Task: Toggle the windows enable conpty option in the integrated.
Action: Mouse moved to (34, 569)
Screenshot: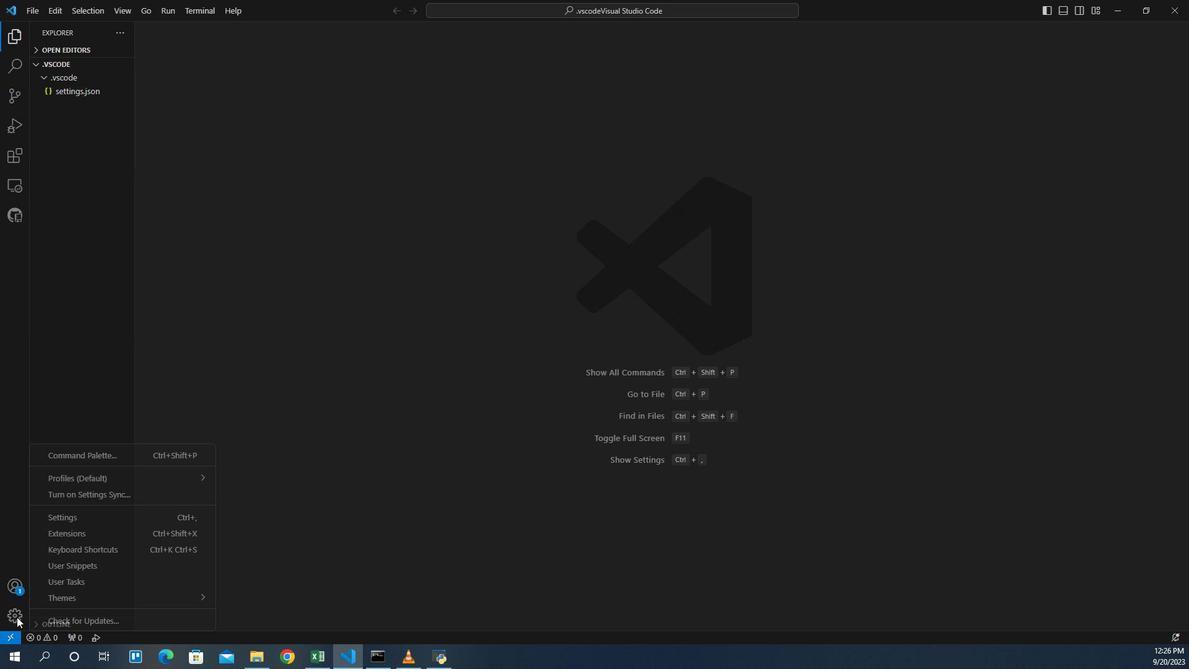 
Action: Mouse pressed left at (34, 569)
Screenshot: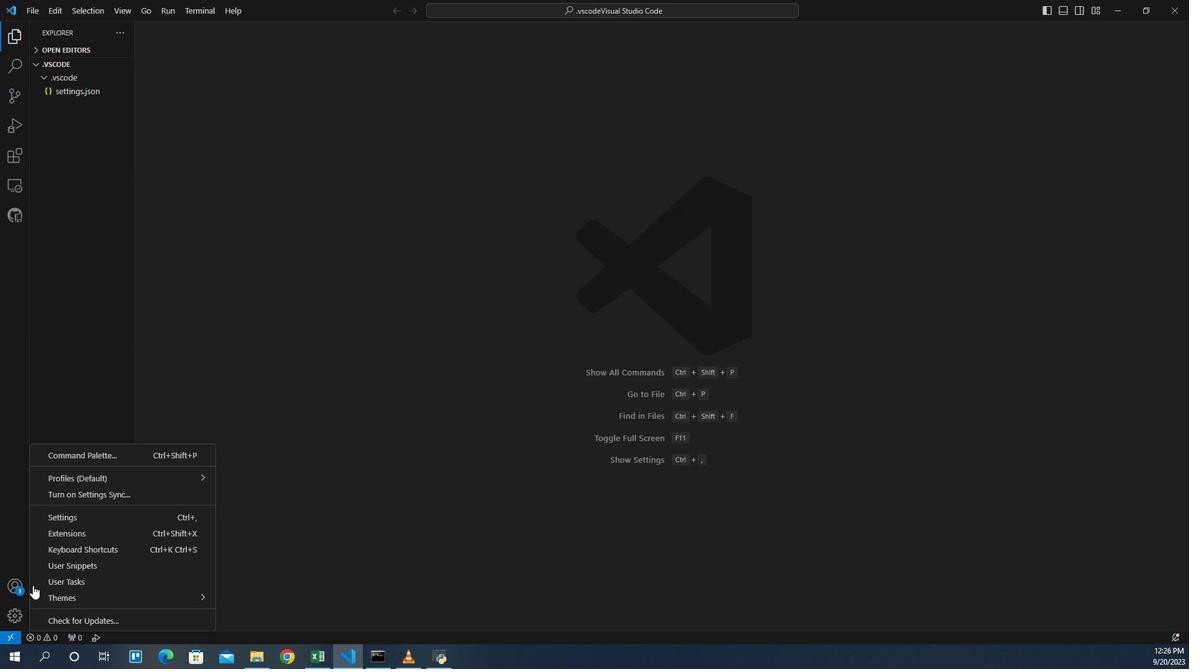 
Action: Mouse moved to (64, 482)
Screenshot: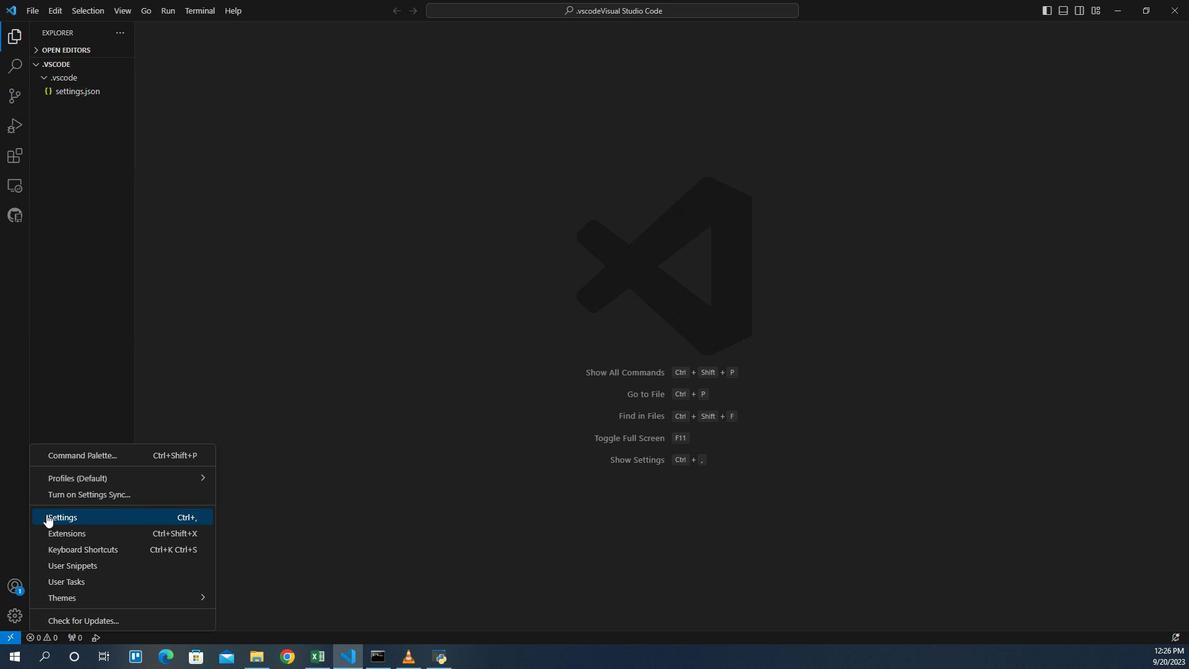 
Action: Mouse pressed left at (64, 482)
Screenshot: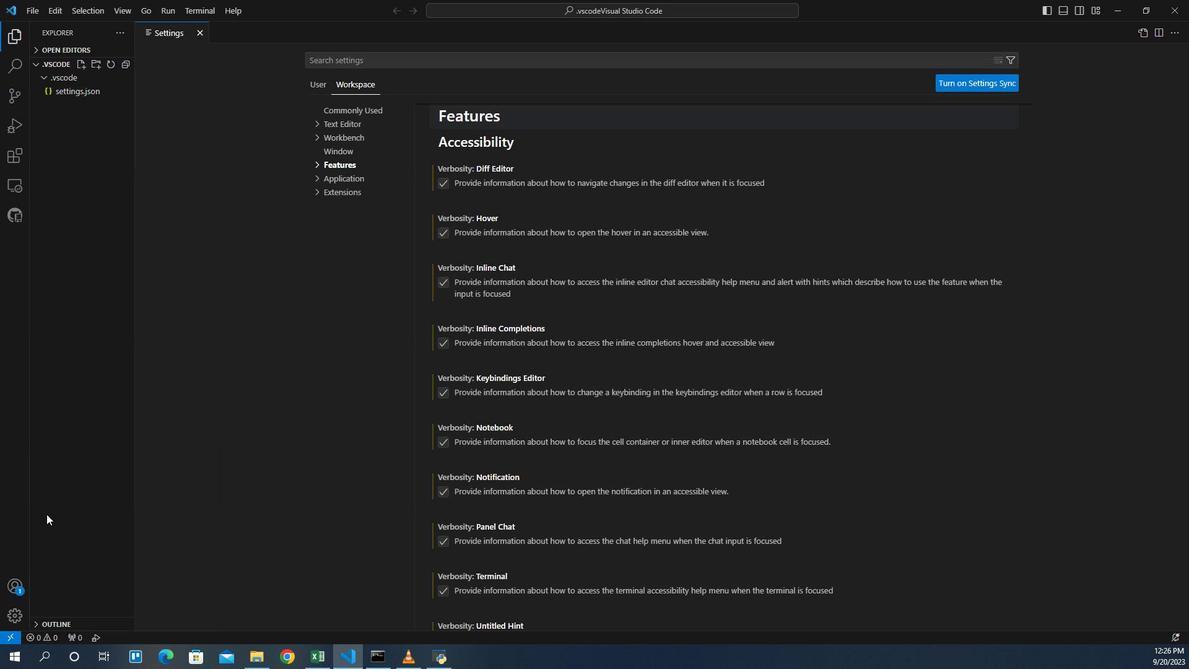 
Action: Mouse moved to (356, 117)
Screenshot: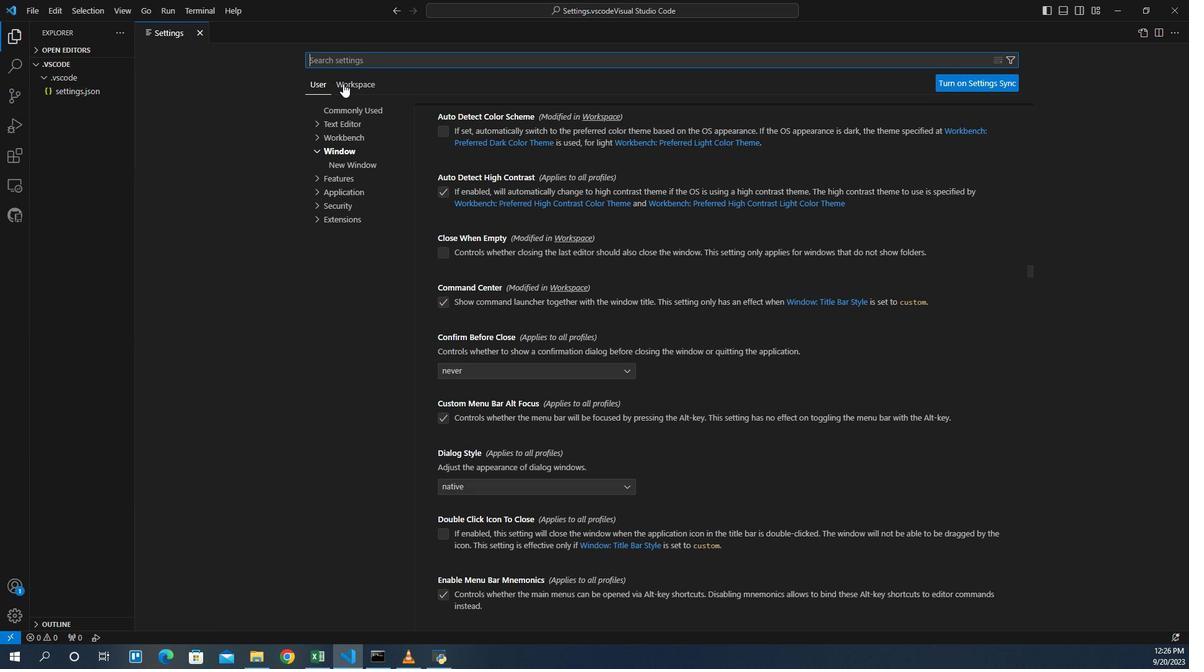 
Action: Mouse pressed left at (356, 117)
Screenshot: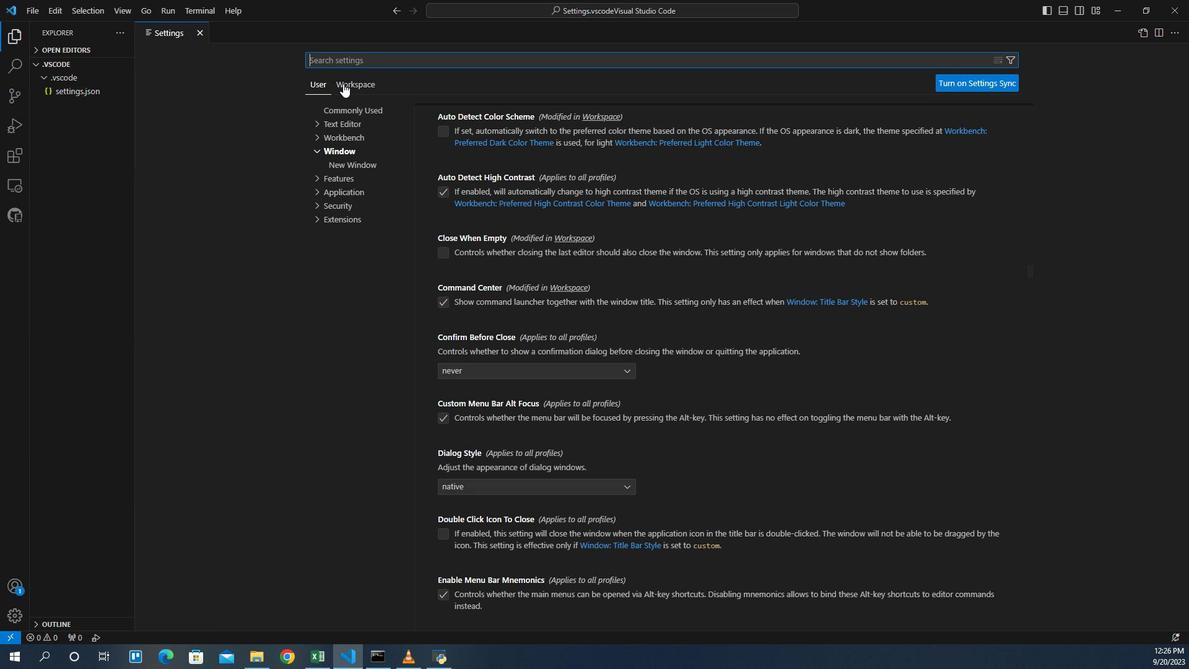
Action: Mouse moved to (342, 189)
Screenshot: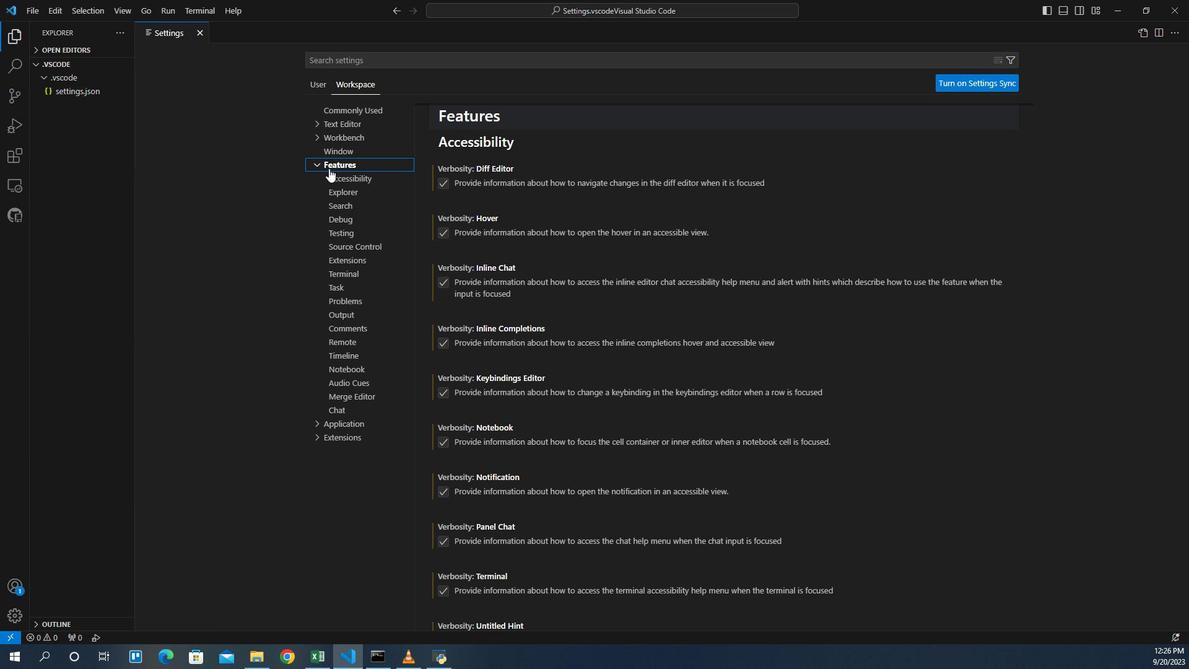 
Action: Mouse pressed left at (342, 189)
Screenshot: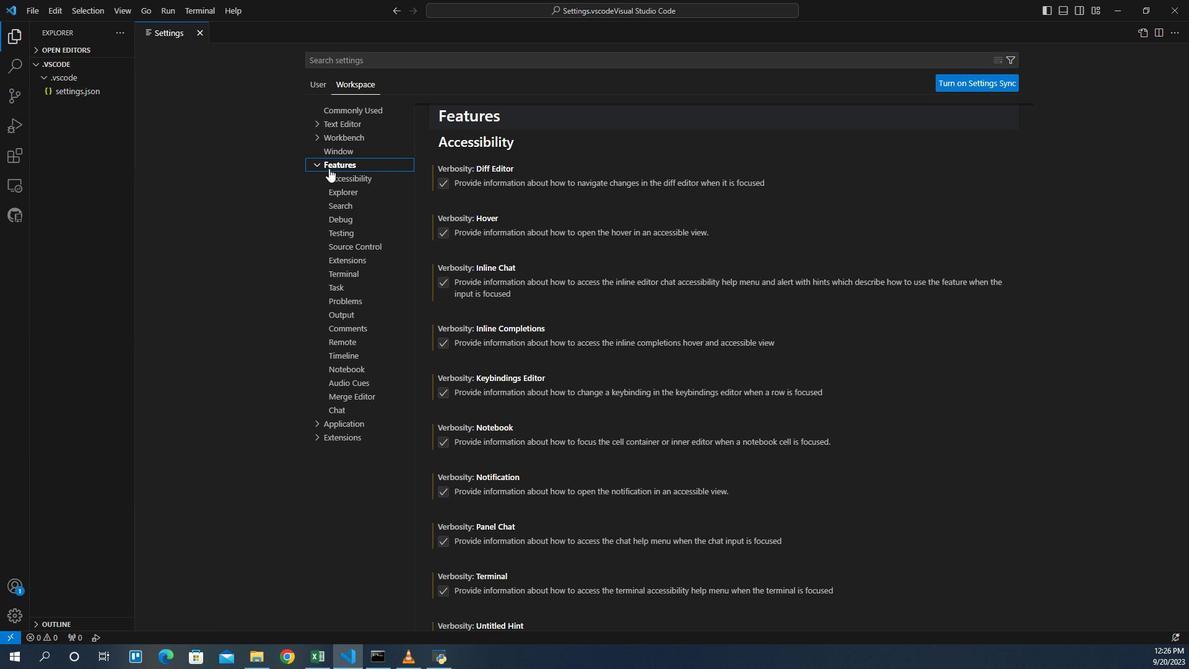 
Action: Mouse moved to (358, 279)
Screenshot: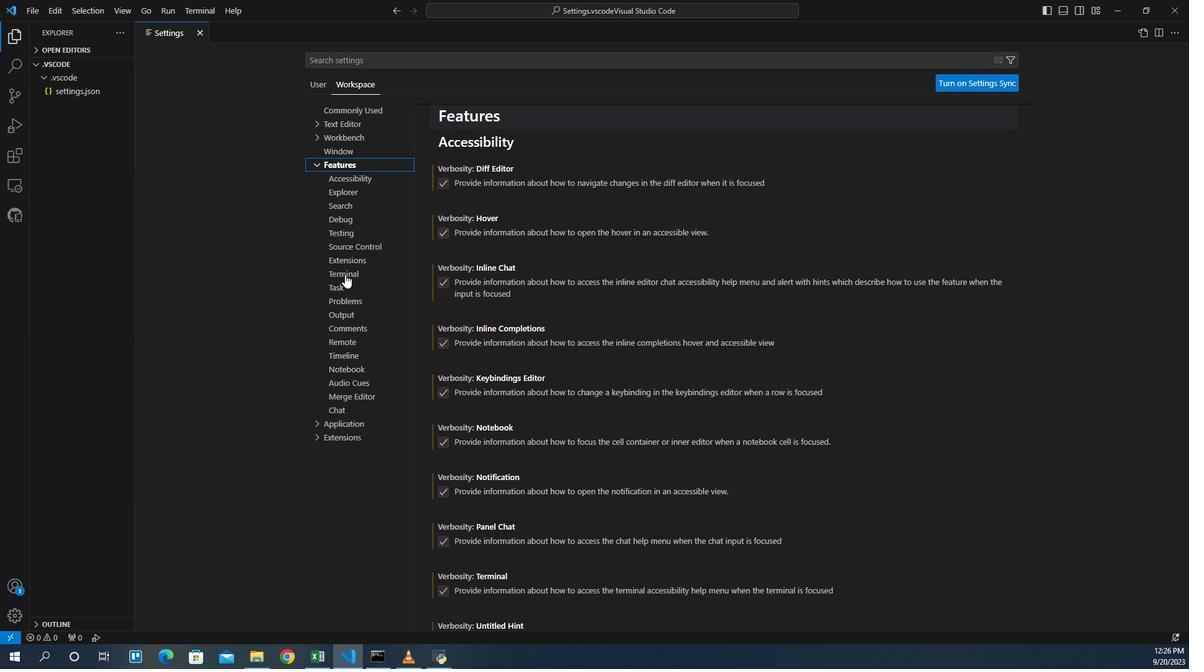 
Action: Mouse pressed left at (358, 279)
Screenshot: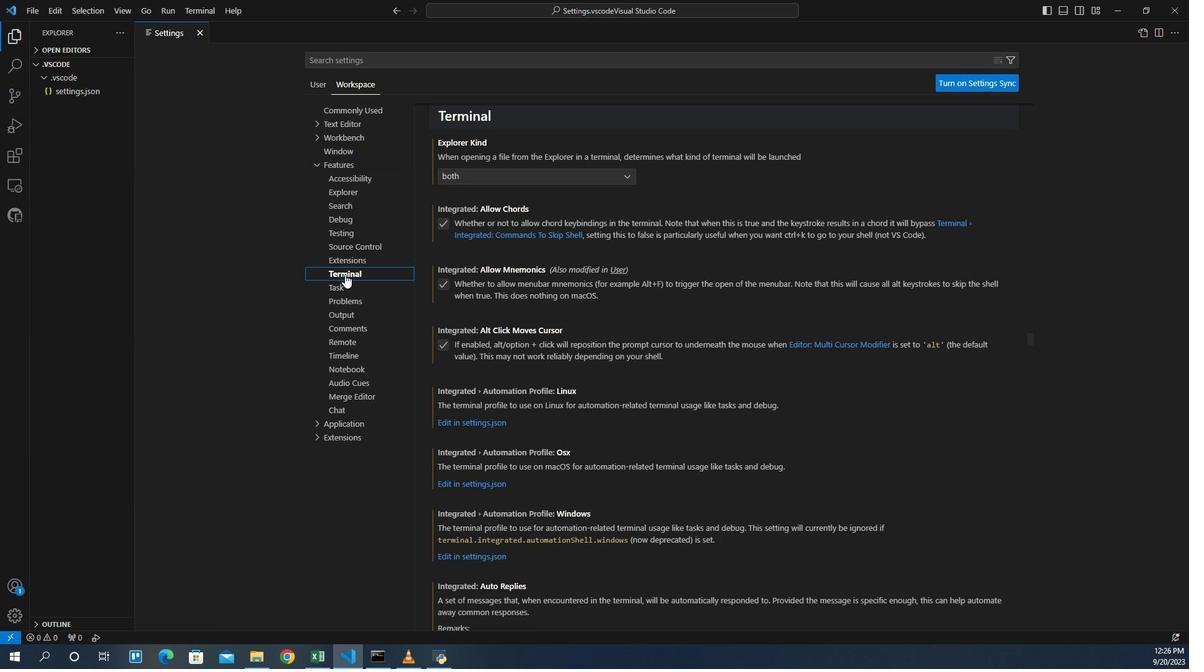 
Action: Mouse moved to (1033, 335)
Screenshot: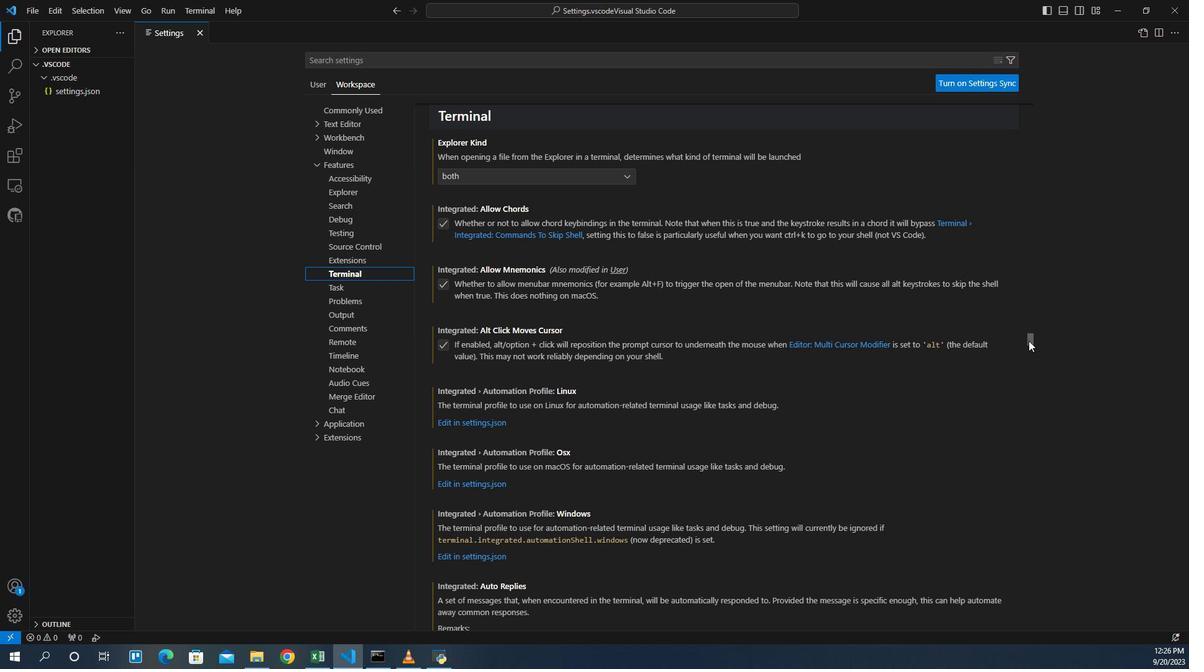 
Action: Mouse pressed left at (1033, 335)
Screenshot: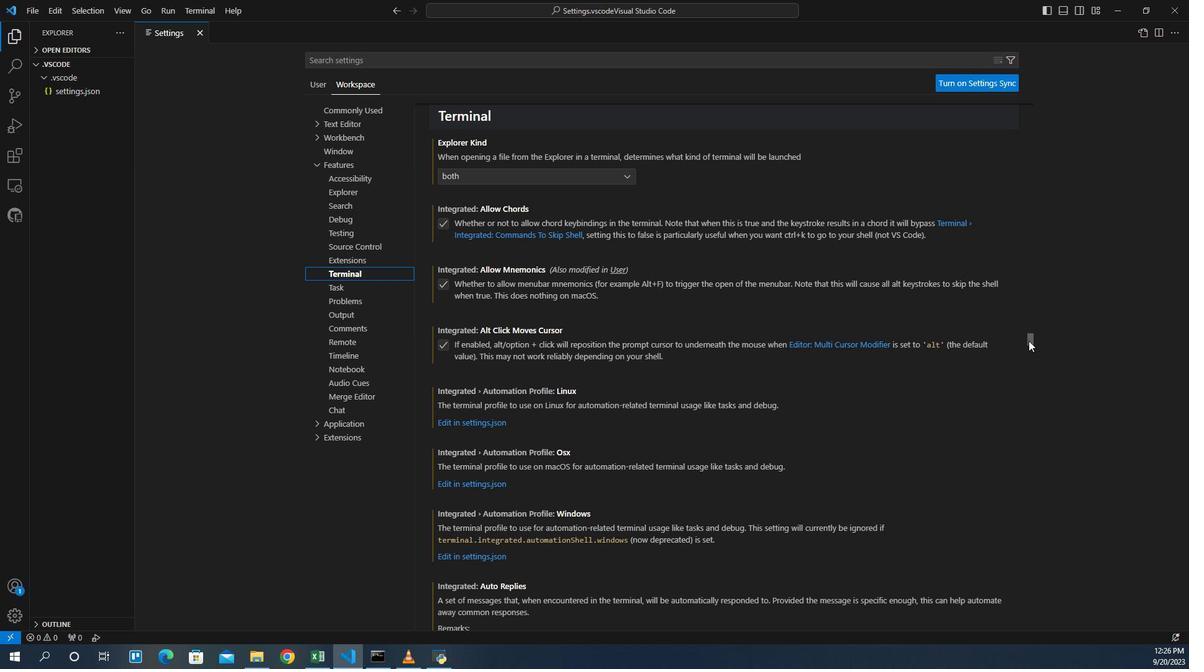 
Action: Mouse moved to (622, 430)
Screenshot: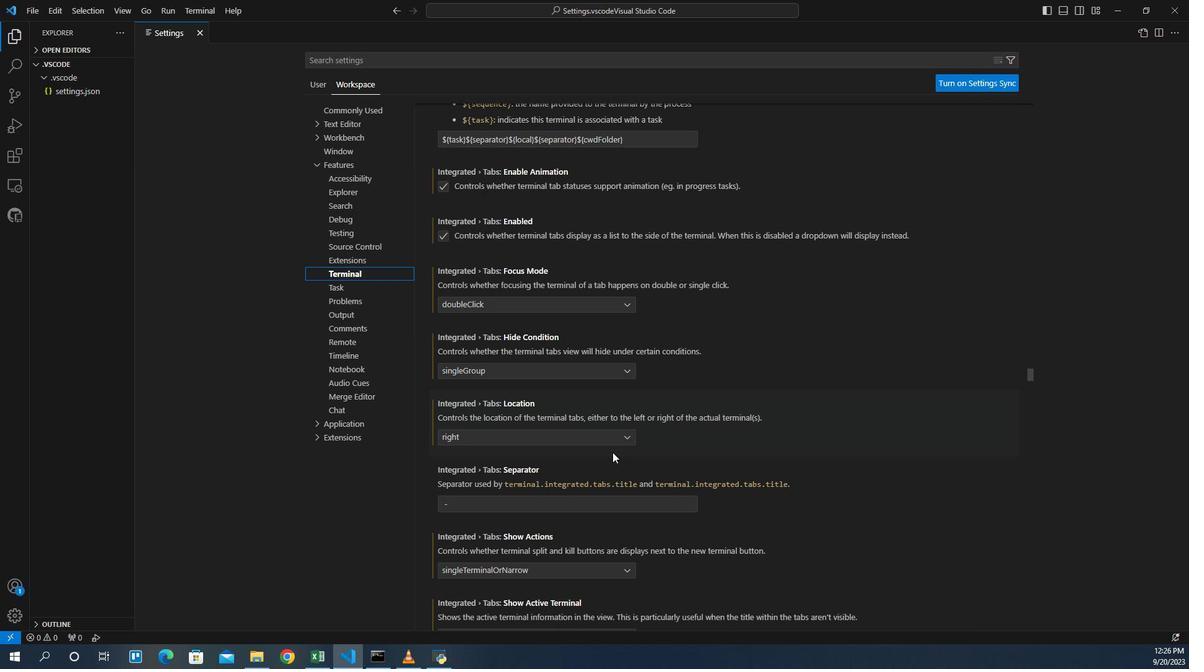 
Action: Mouse scrolled (622, 429) with delta (0, 0)
Screenshot: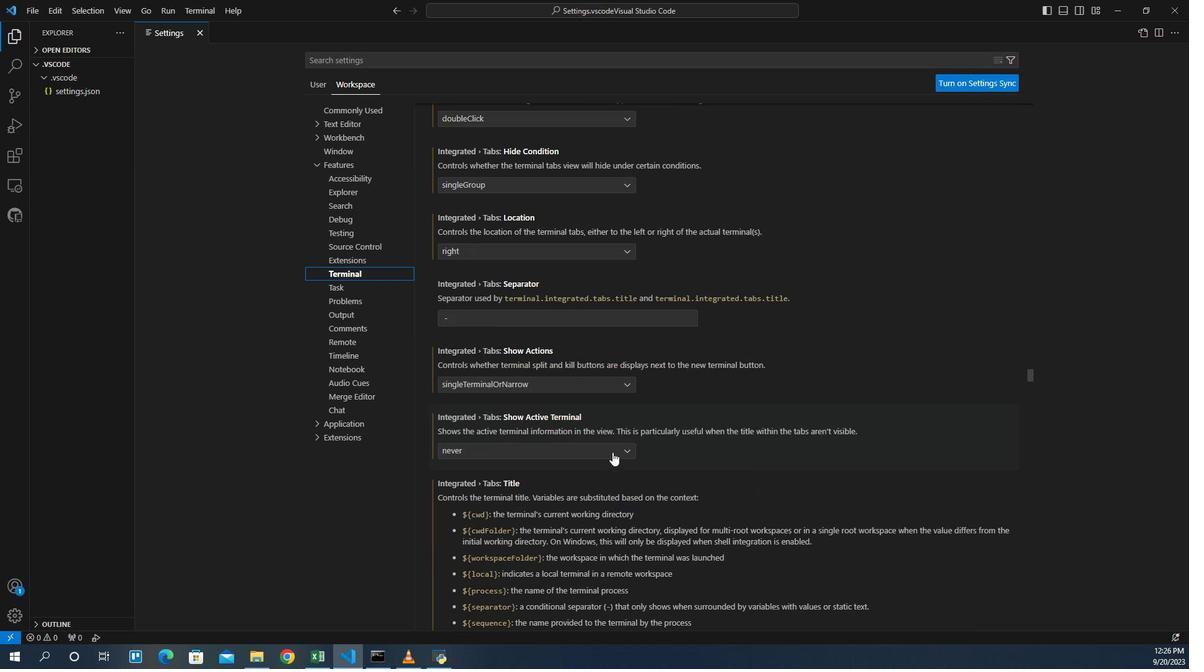 
Action: Mouse scrolled (622, 429) with delta (0, 0)
Screenshot: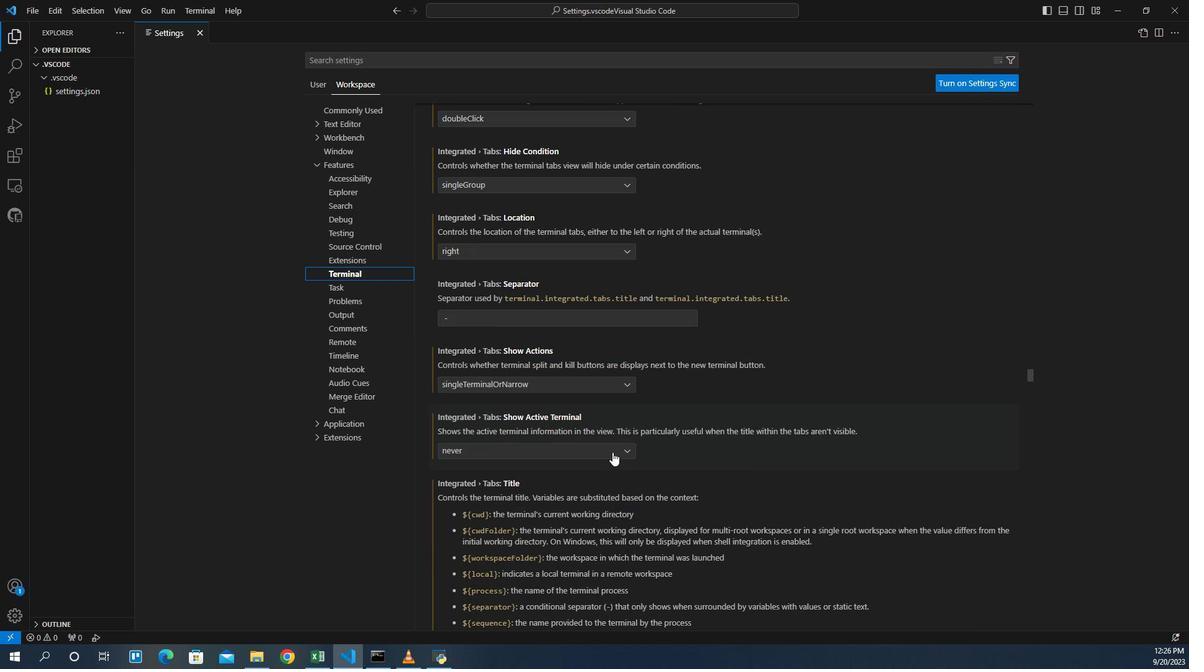 
Action: Mouse scrolled (622, 429) with delta (0, 0)
Screenshot: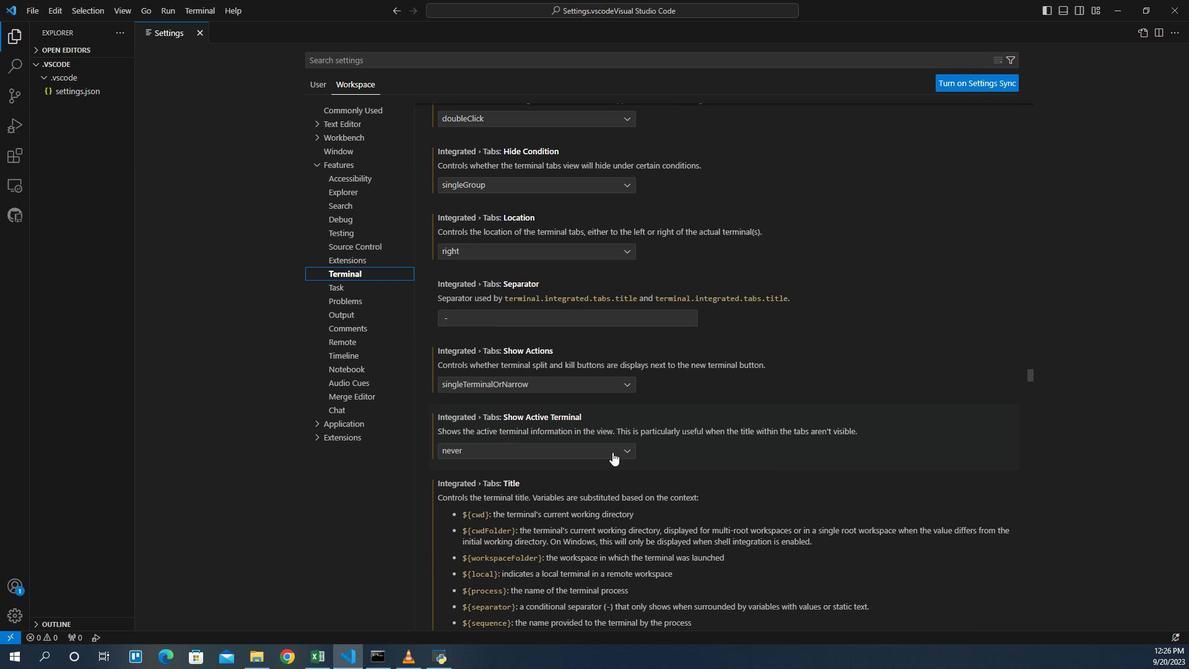 
Action: Mouse scrolled (622, 429) with delta (0, 0)
Screenshot: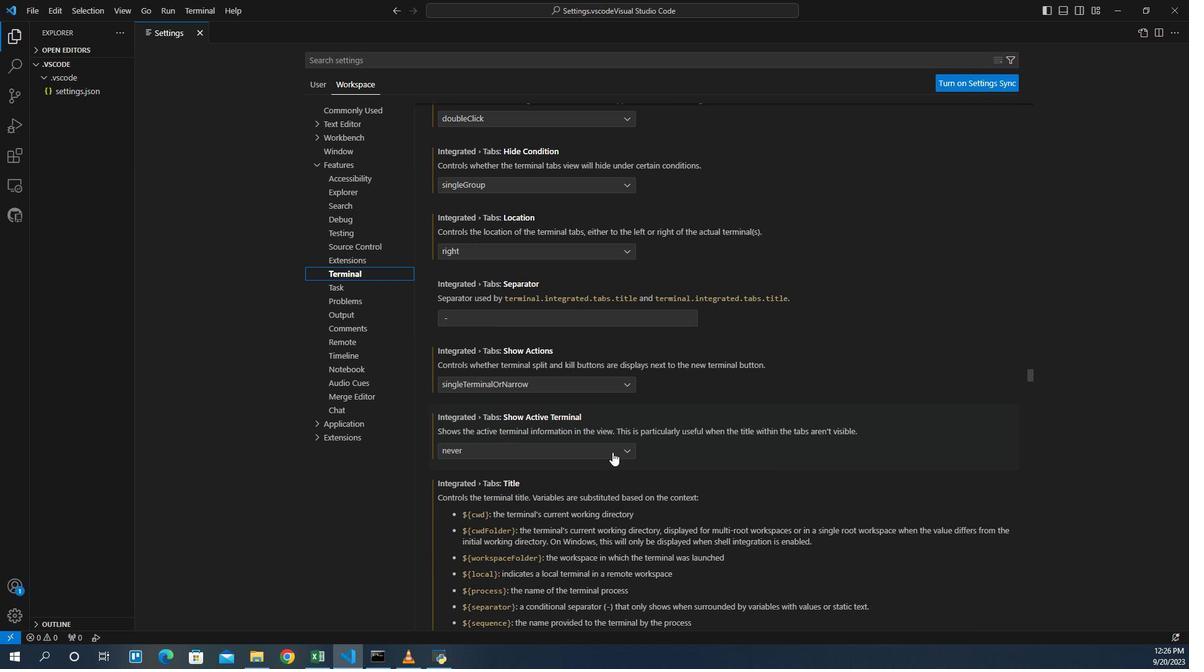 
Action: Mouse scrolled (622, 429) with delta (0, 0)
Screenshot: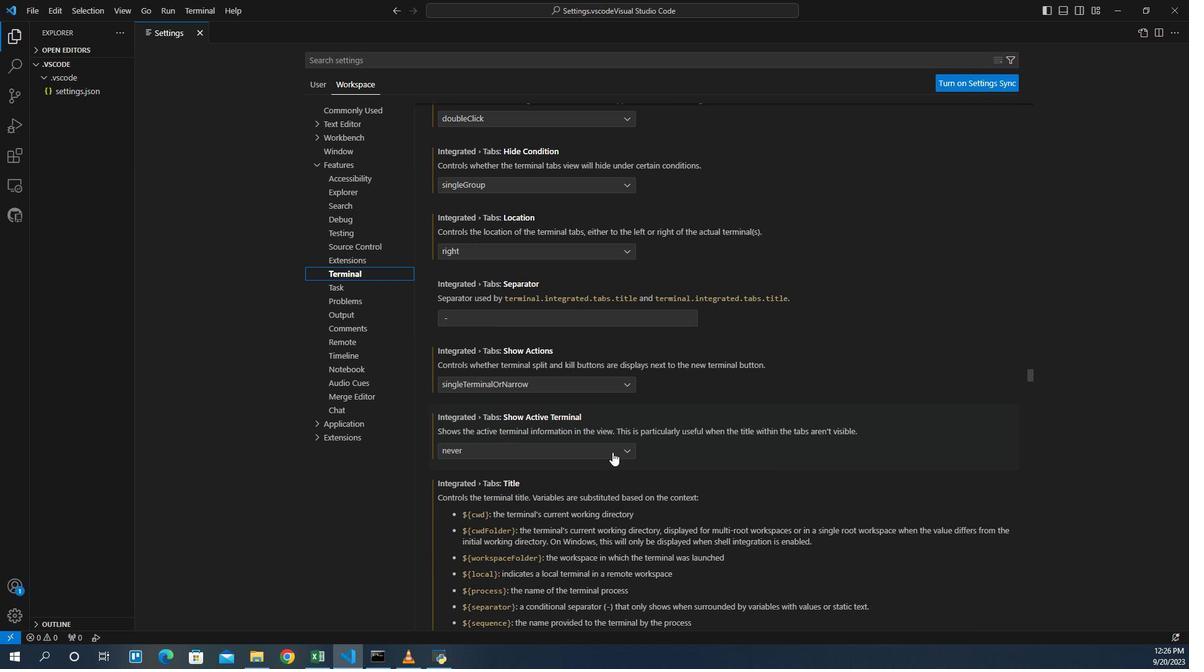 
Action: Mouse scrolled (622, 429) with delta (0, 0)
Screenshot: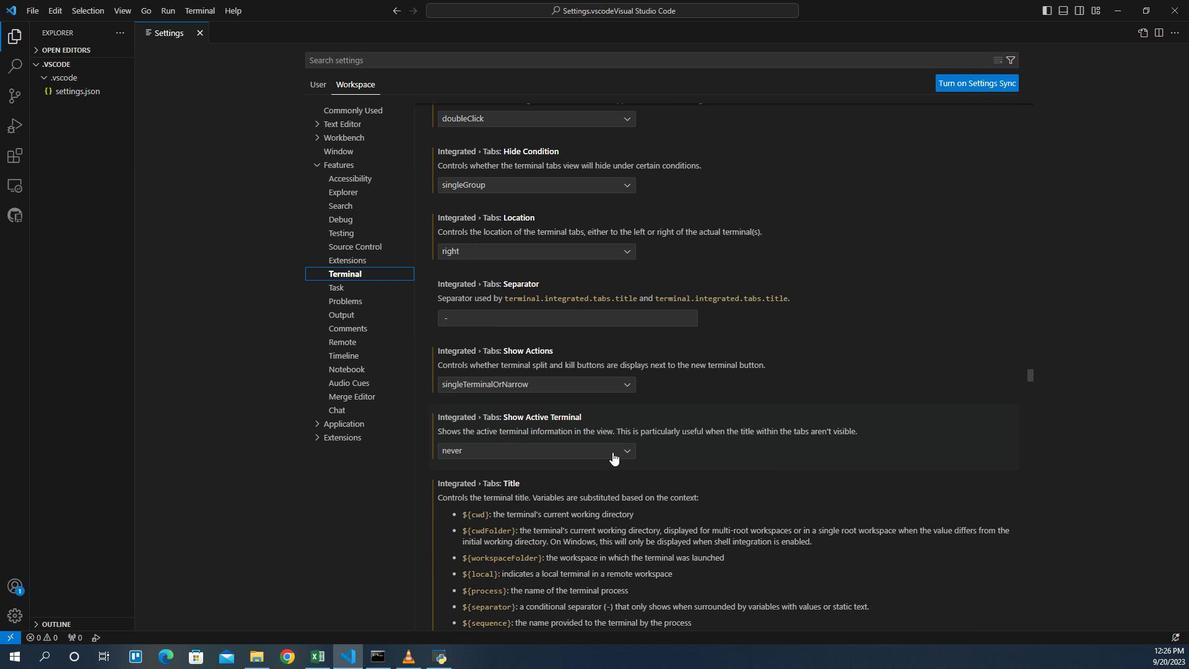 
Action: Mouse scrolled (622, 429) with delta (0, 0)
Screenshot: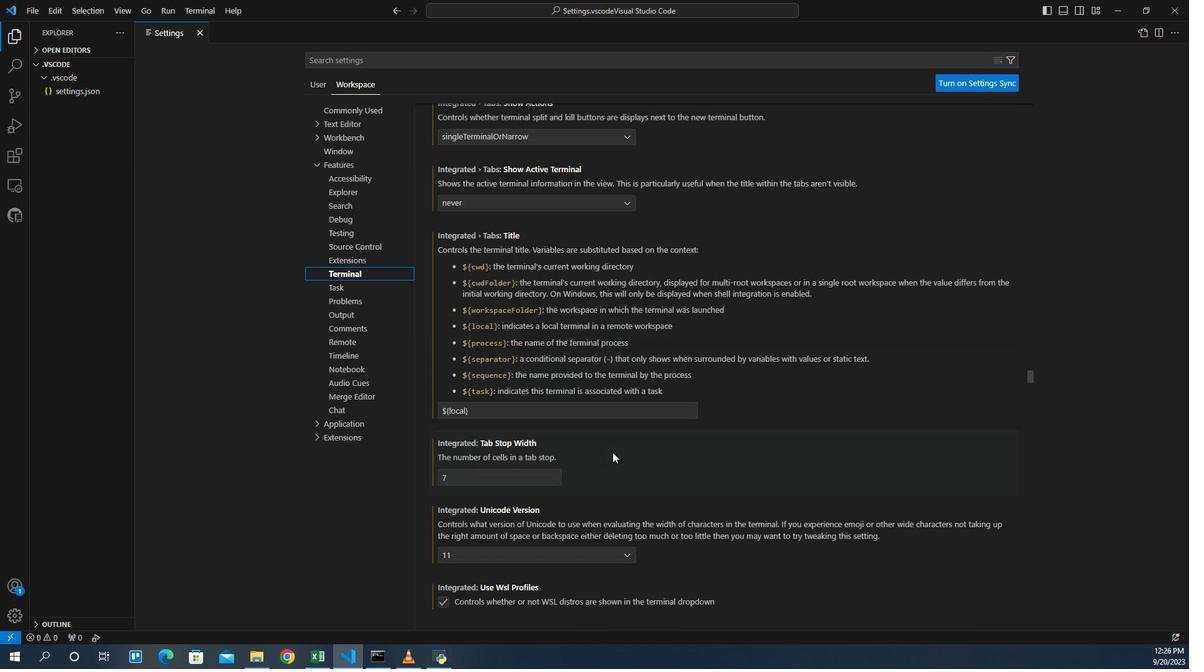 
Action: Mouse scrolled (622, 429) with delta (0, 0)
Screenshot: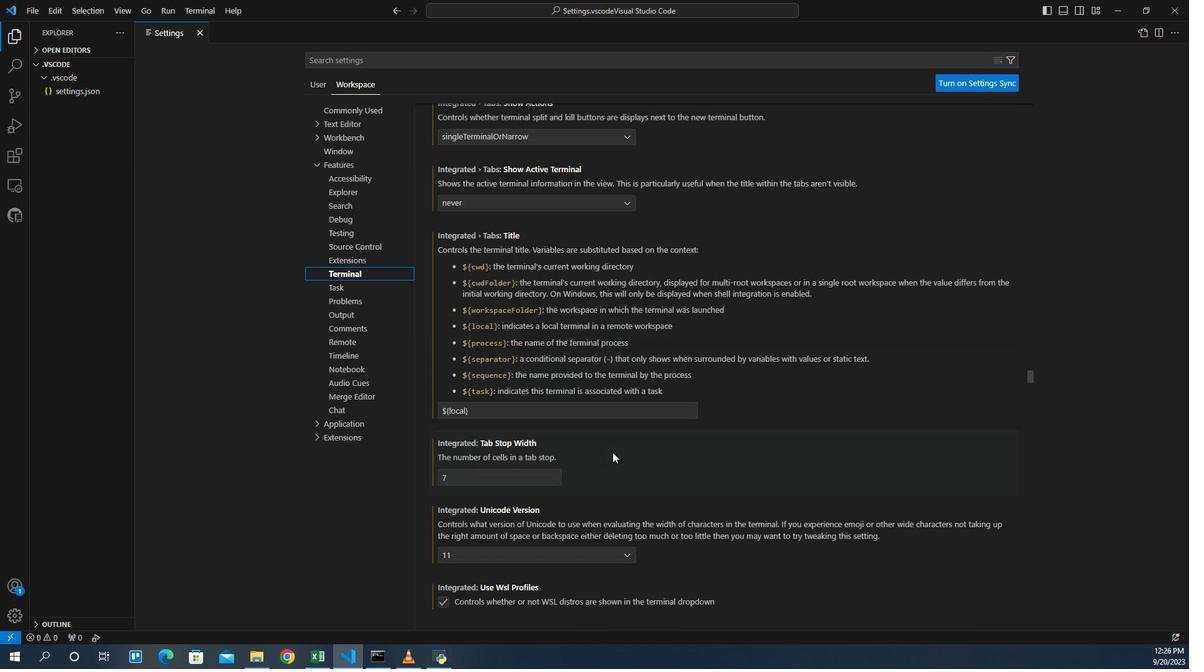 
Action: Mouse scrolled (622, 429) with delta (0, 0)
Screenshot: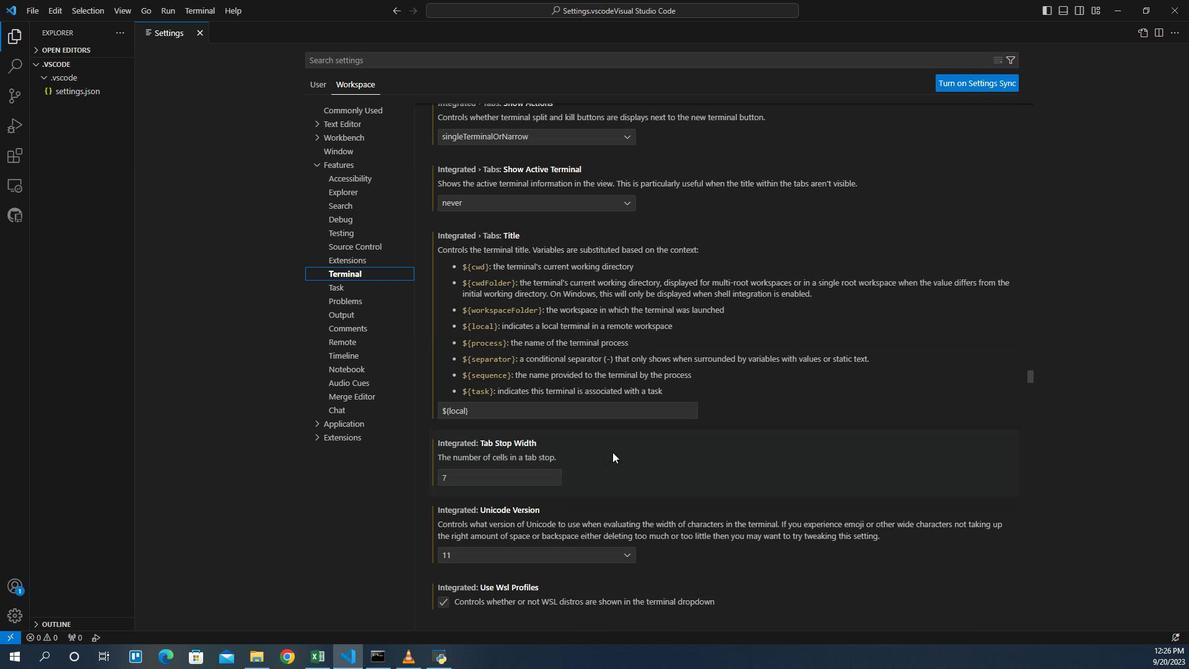 
Action: Mouse scrolled (622, 429) with delta (0, 0)
Screenshot: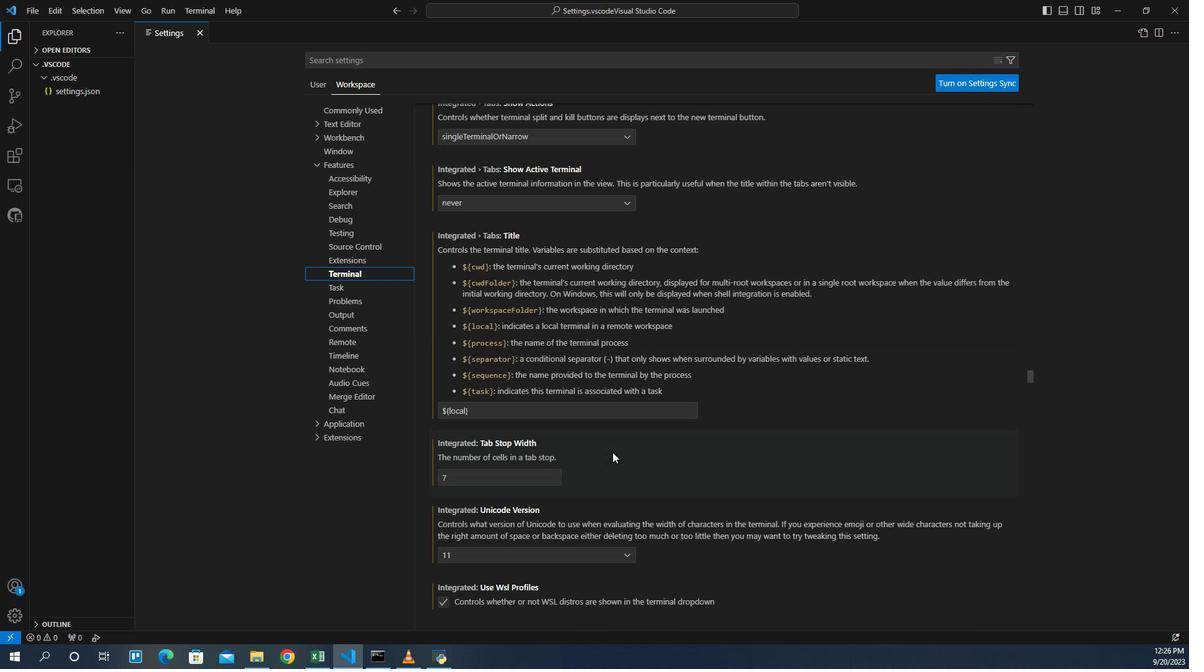 
Action: Mouse scrolled (622, 429) with delta (0, 0)
Screenshot: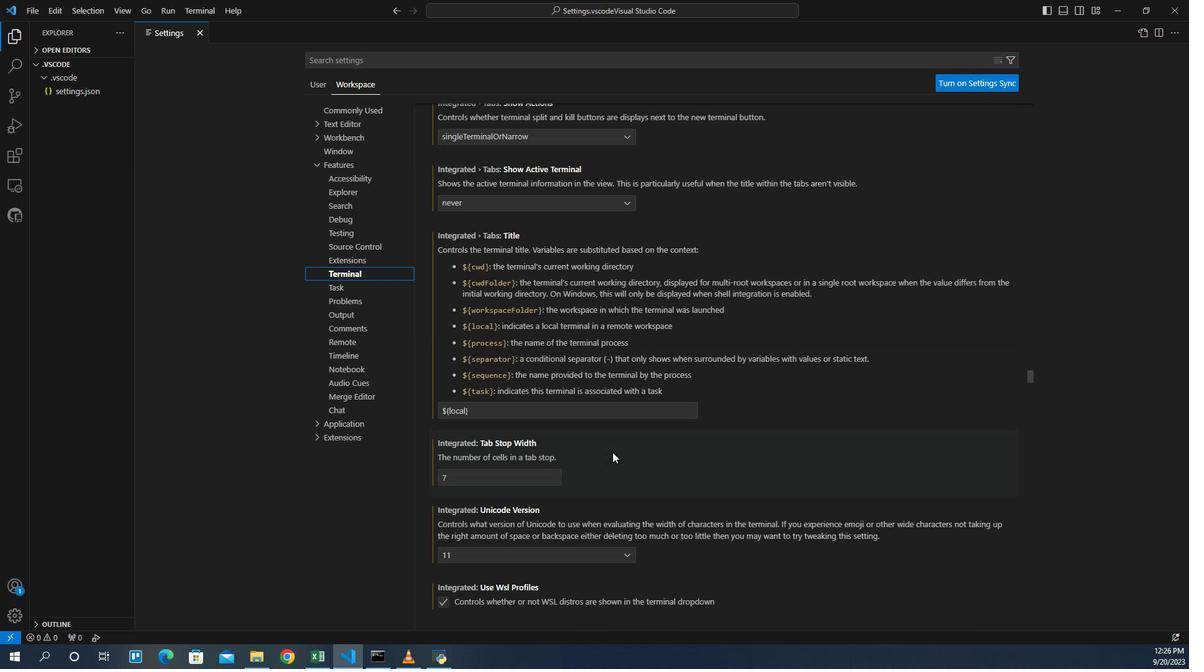 
Action: Mouse scrolled (622, 429) with delta (0, 0)
Screenshot: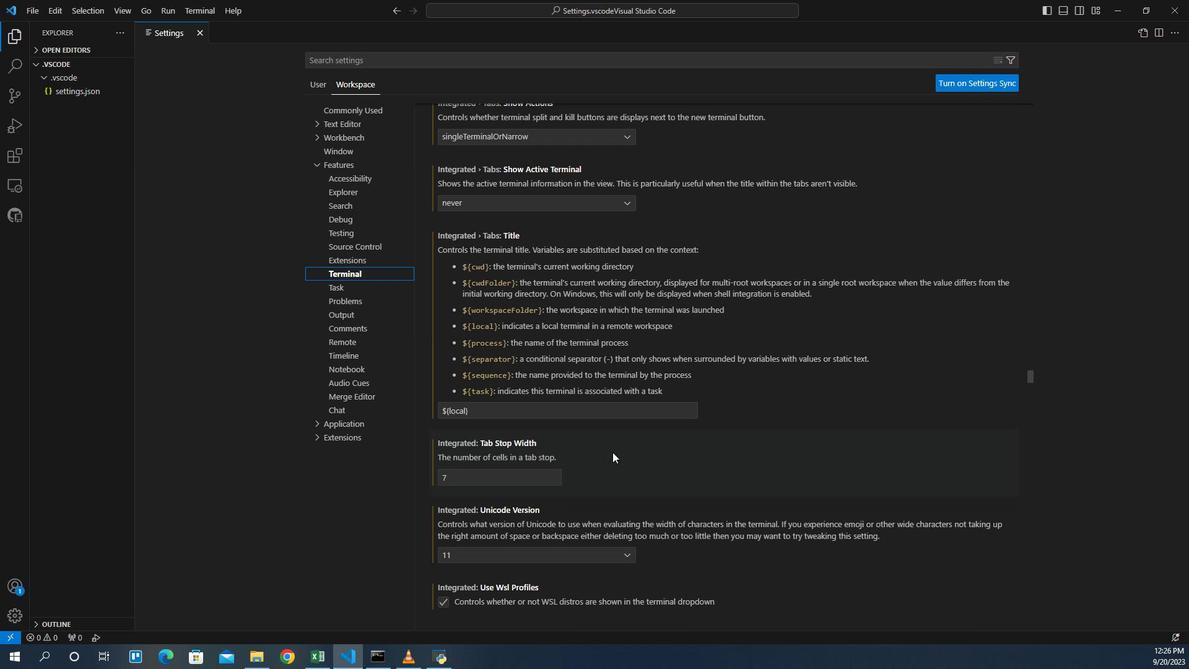 
Action: Mouse scrolled (622, 429) with delta (0, 0)
Screenshot: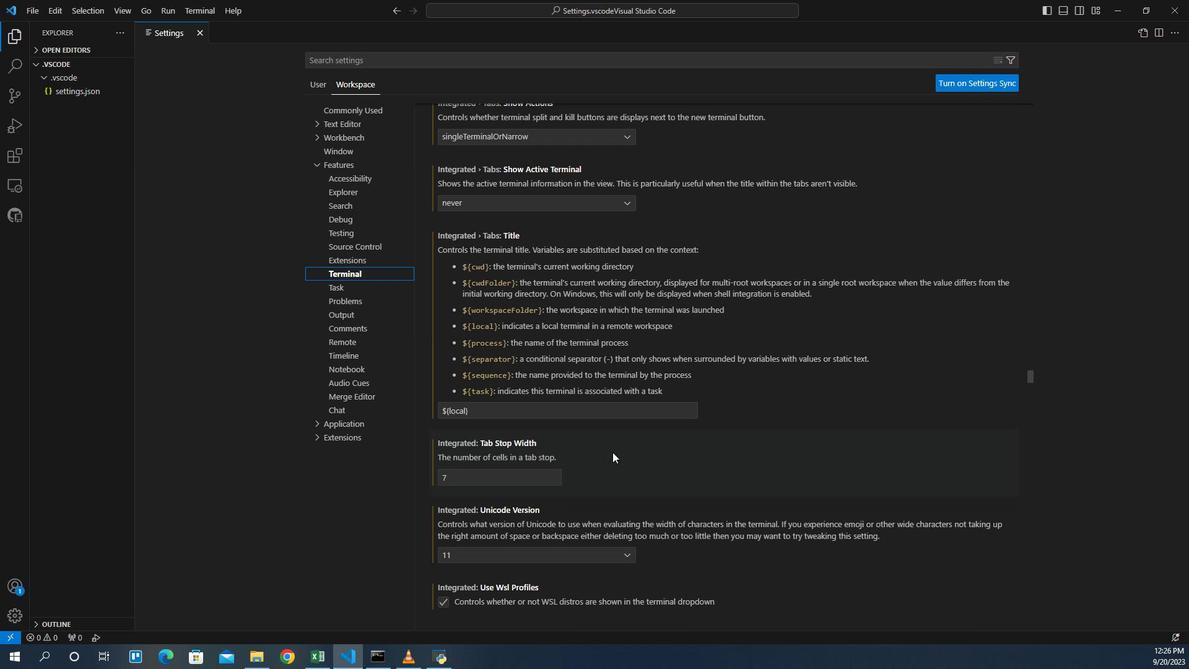 
Action: Mouse scrolled (622, 429) with delta (0, 0)
Screenshot: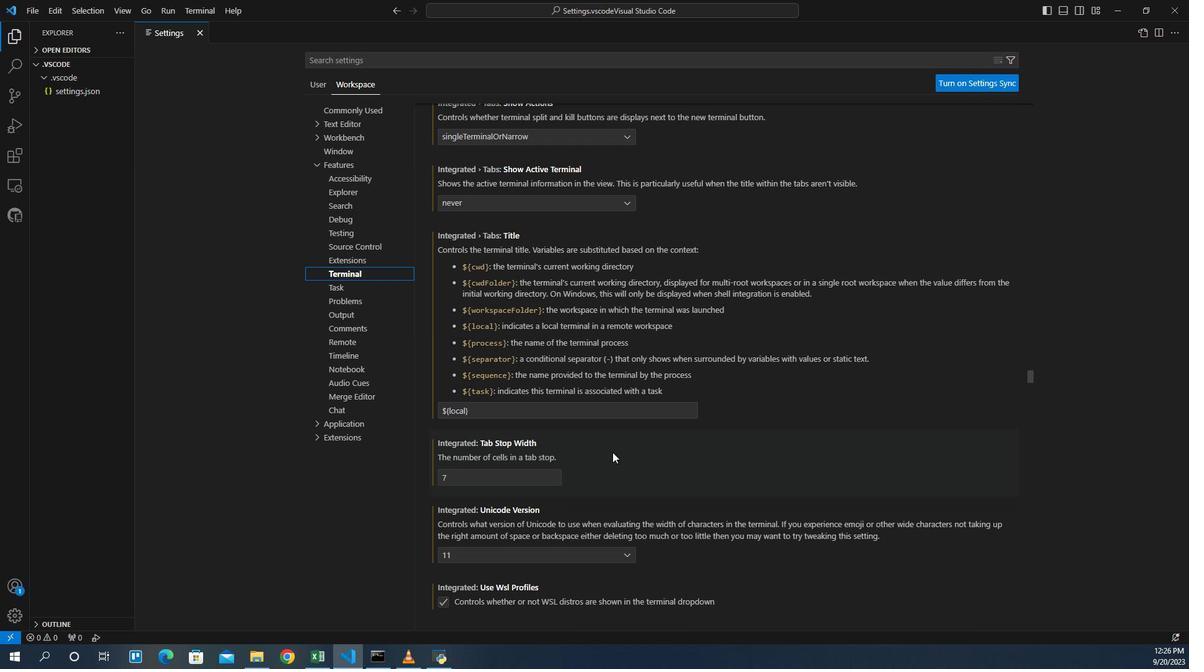 
Action: Mouse scrolled (622, 429) with delta (0, 0)
Screenshot: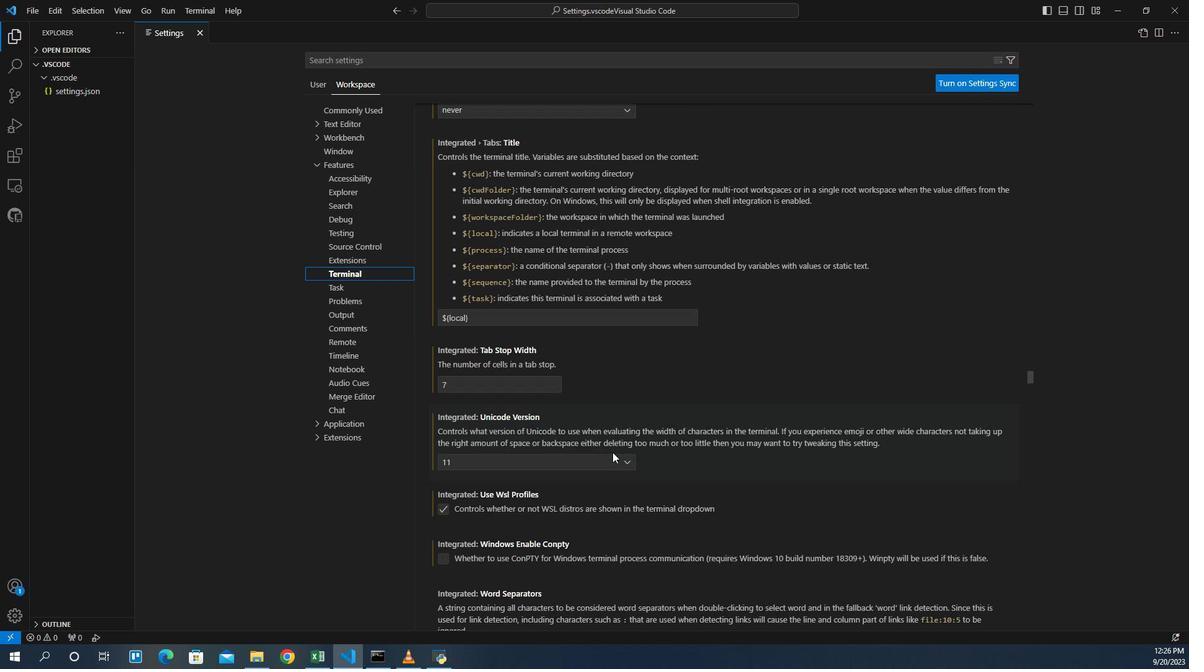 
Action: Mouse scrolled (622, 429) with delta (0, 0)
Screenshot: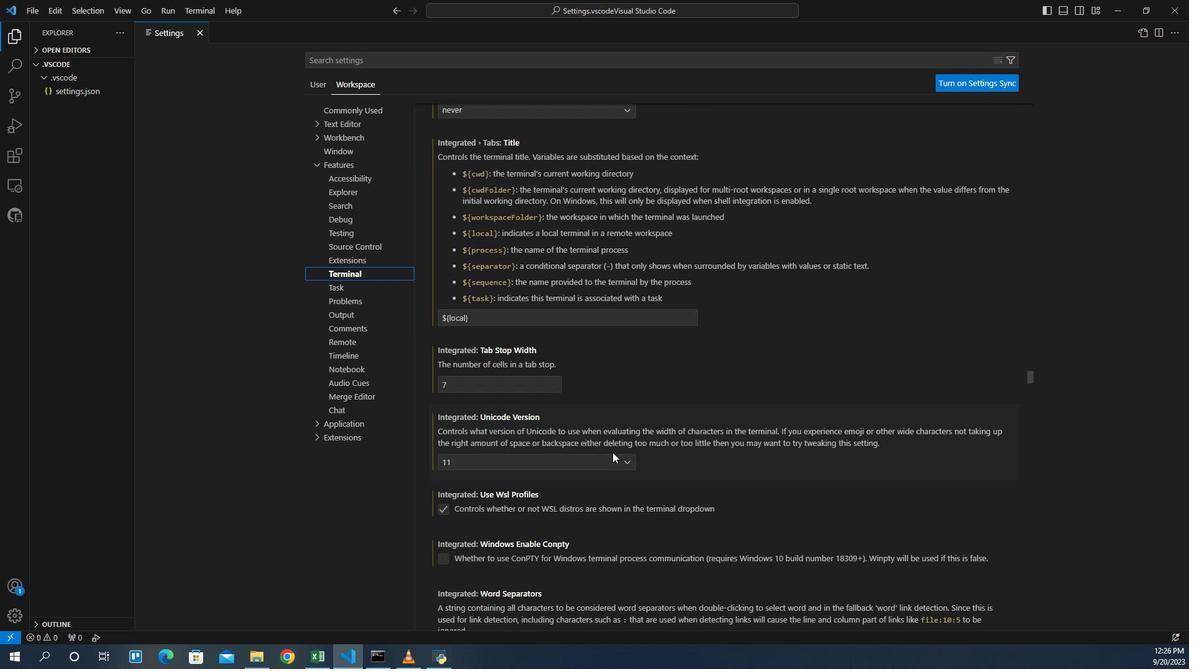 
Action: Mouse scrolled (622, 429) with delta (0, 0)
Screenshot: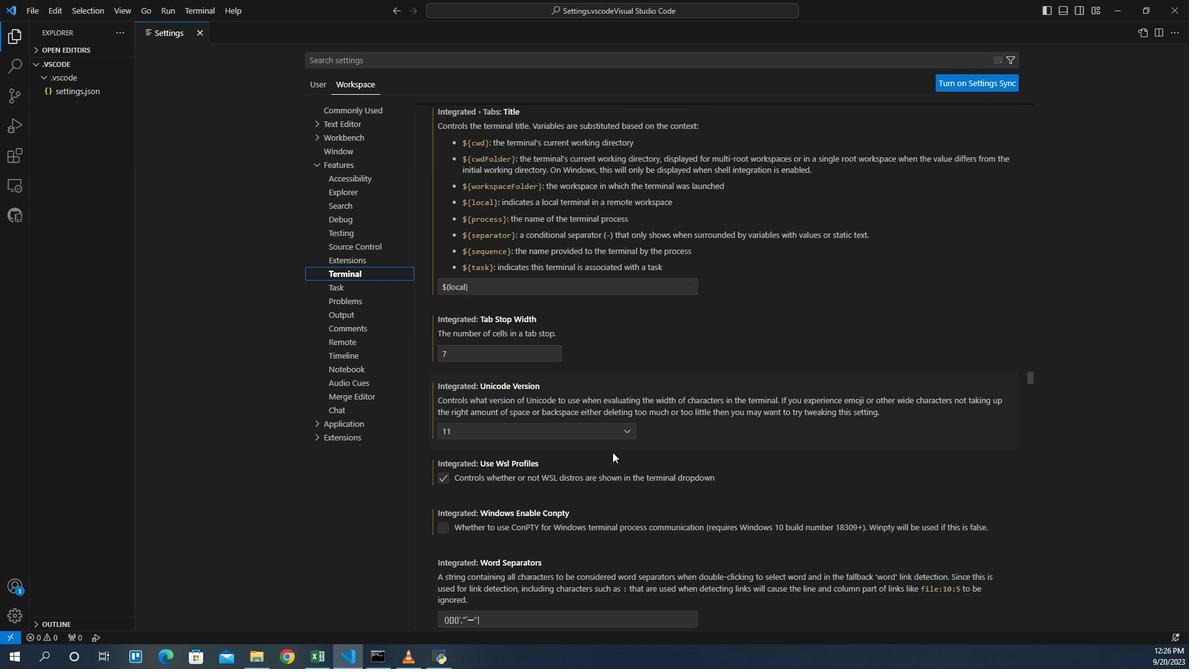 
Action: Mouse scrolled (622, 429) with delta (0, 0)
Screenshot: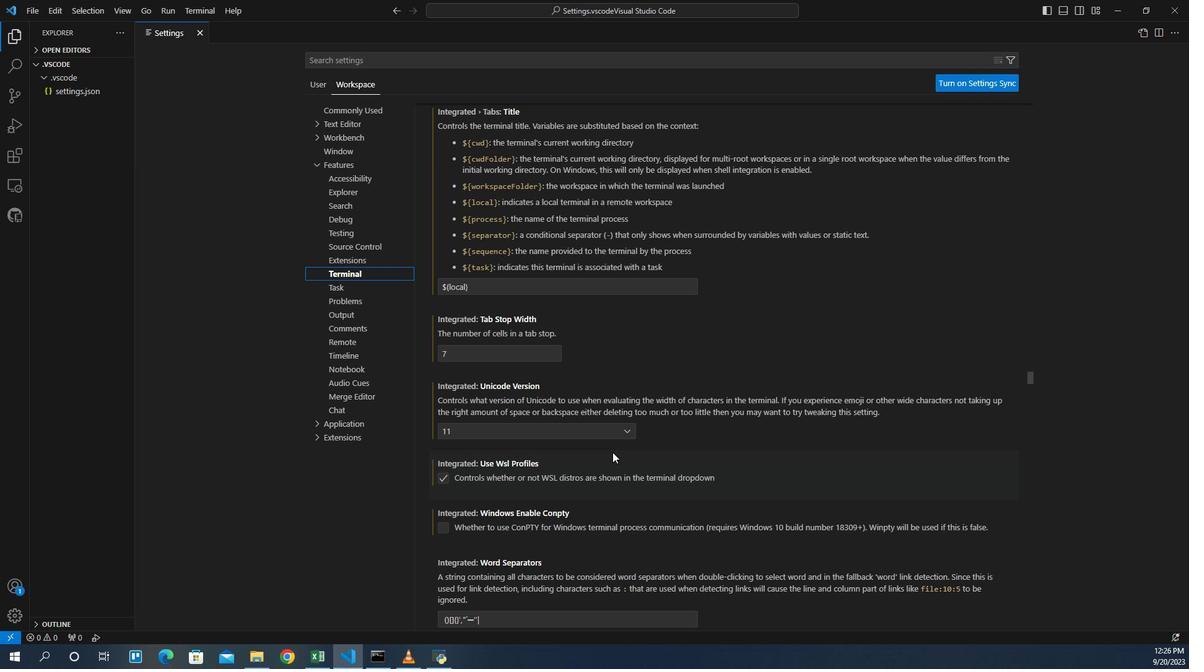 
Action: Mouse scrolled (622, 429) with delta (0, 0)
Screenshot: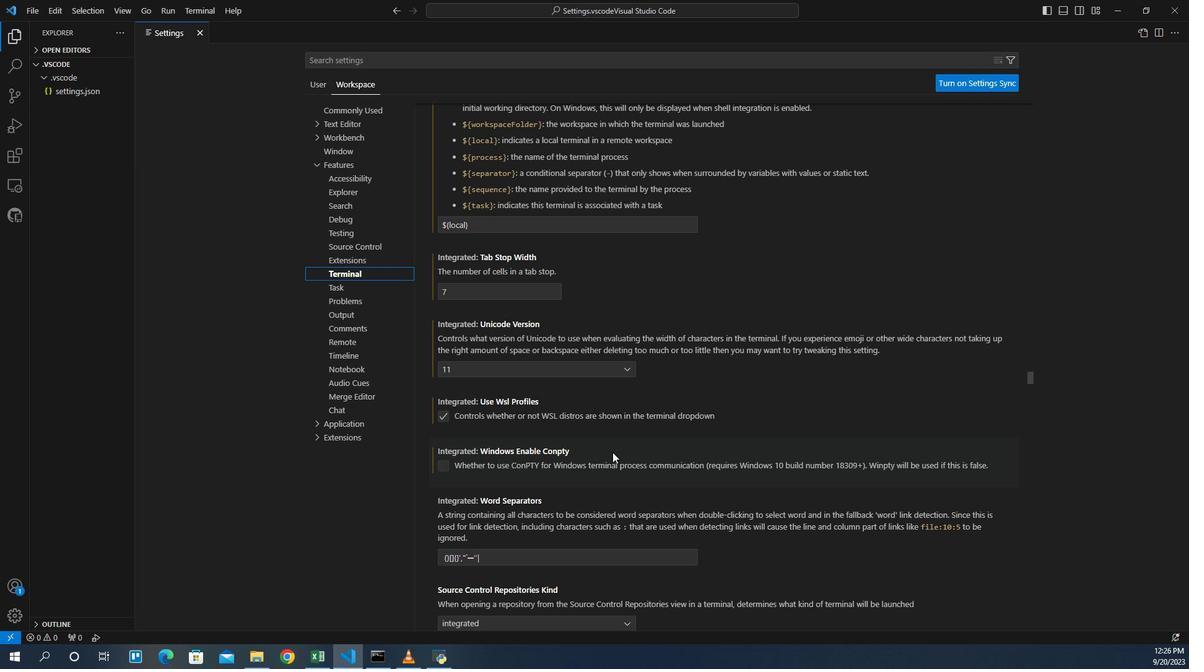 
Action: Mouse scrolled (622, 429) with delta (0, 0)
Screenshot: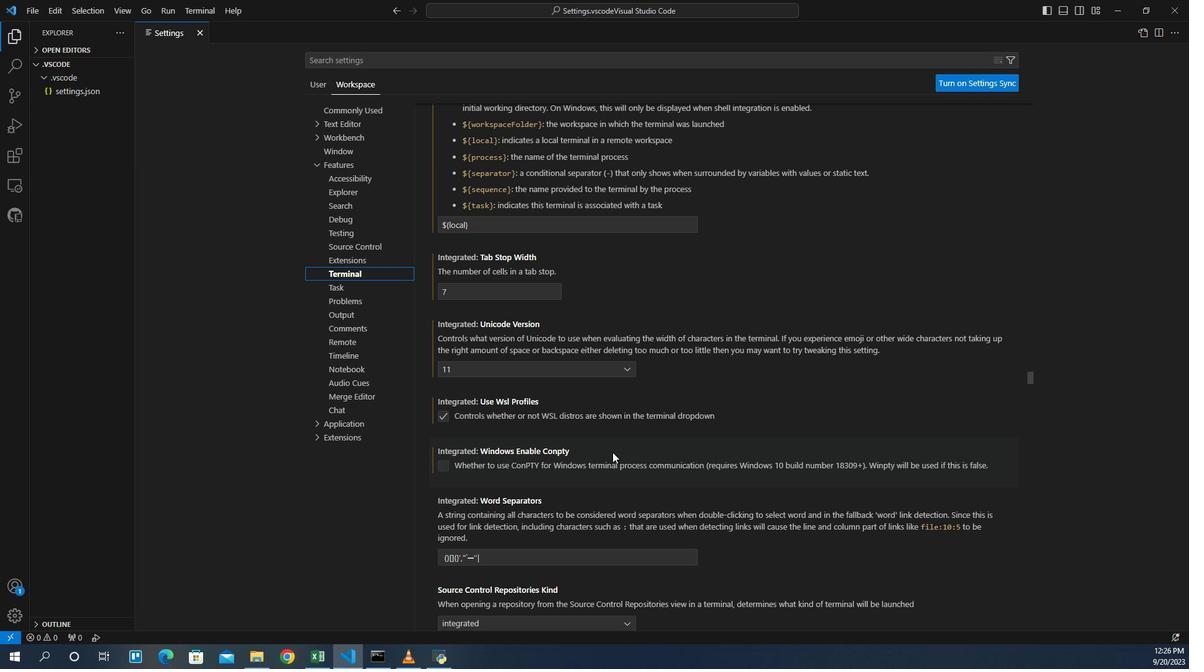 
Action: Mouse moved to (454, 441)
Screenshot: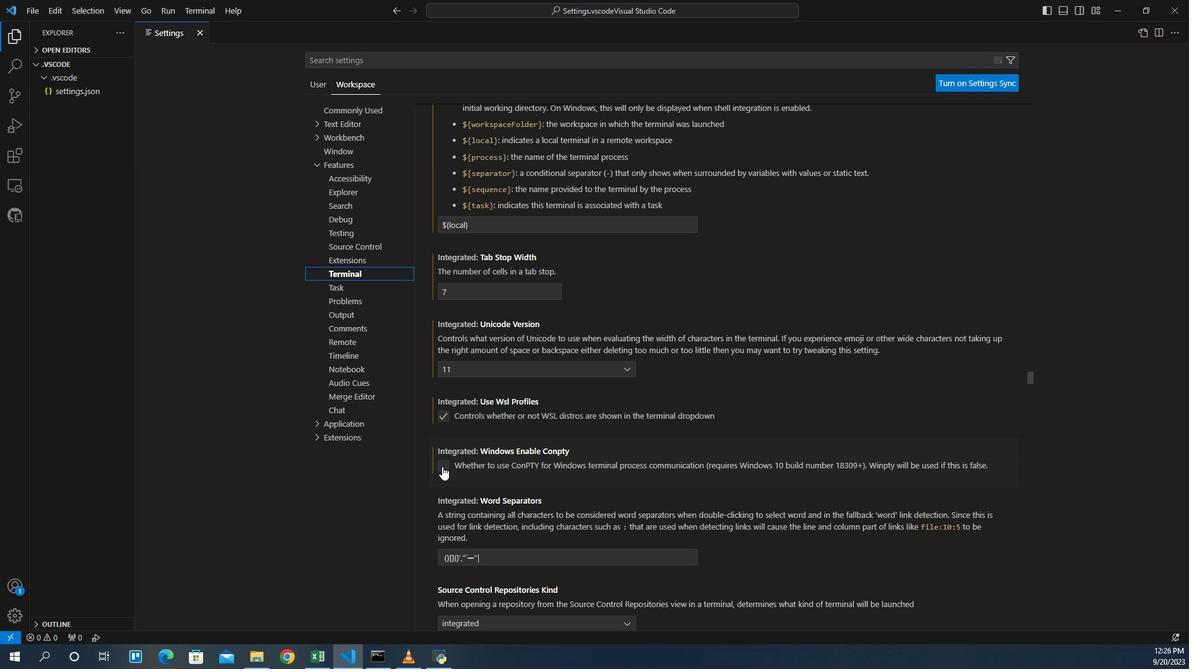 
Action: Mouse pressed left at (454, 441)
Screenshot: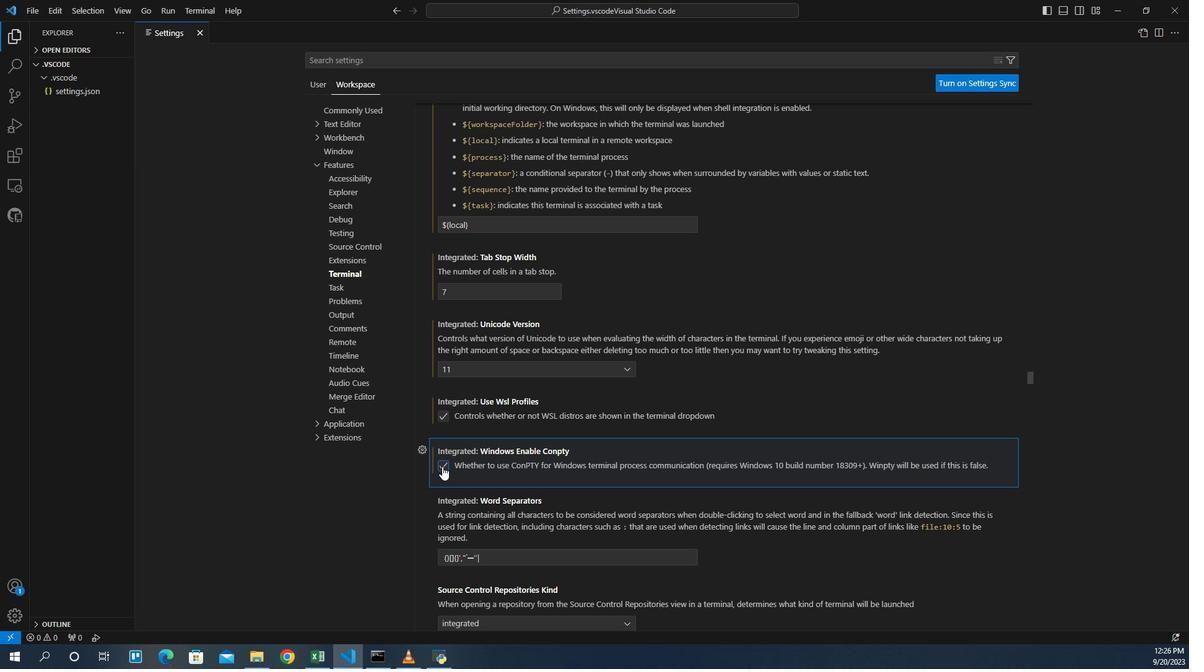 
Action: Mouse moved to (506, 453)
Screenshot: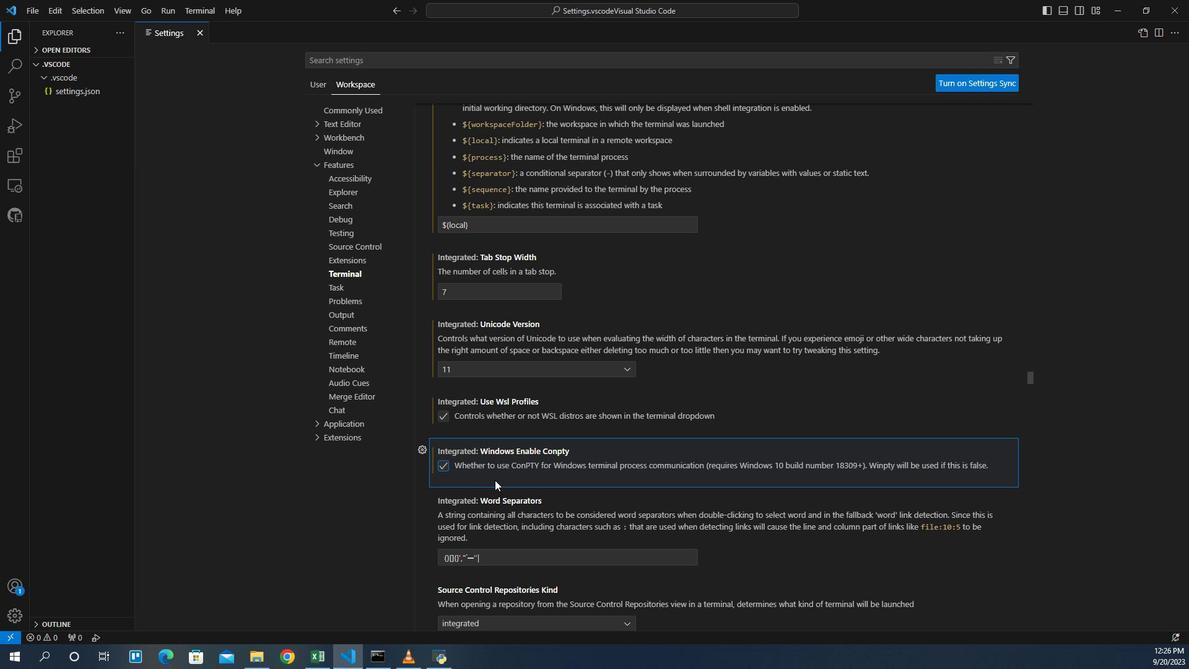 
